 Task: Add Everyday Coconut Hydrating Purely Body Wash to the cart.
Action: Mouse moved to (273, 128)
Screenshot: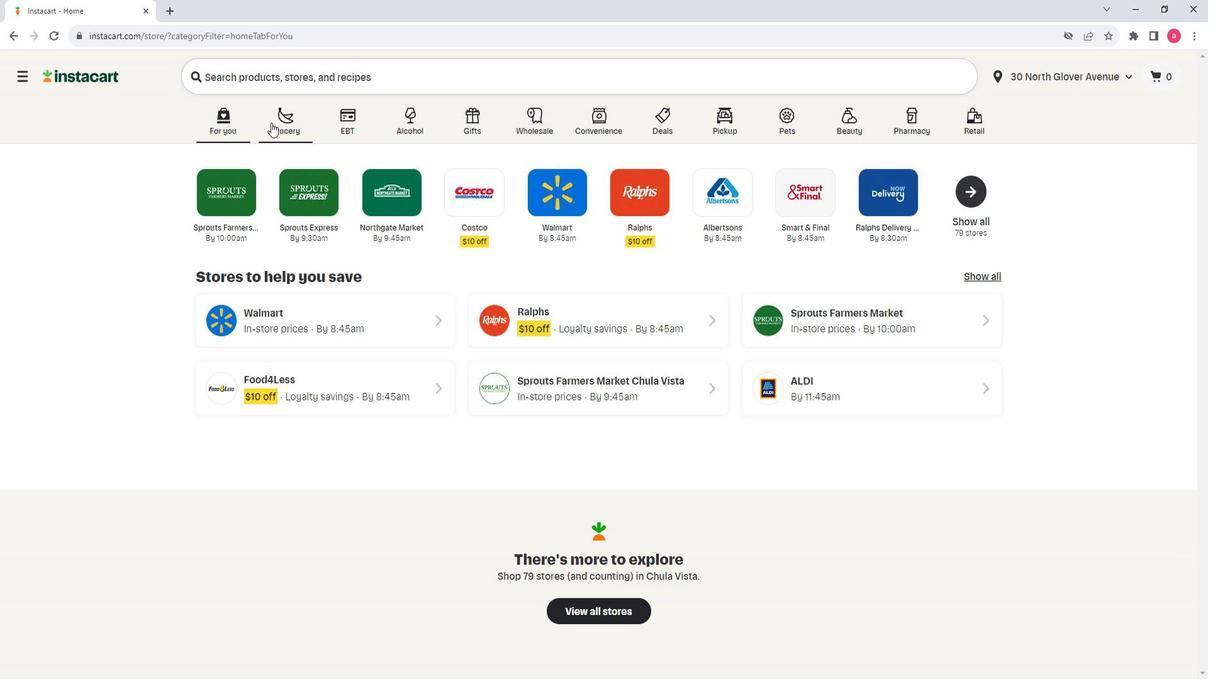 
Action: Mouse pressed left at (273, 128)
Screenshot: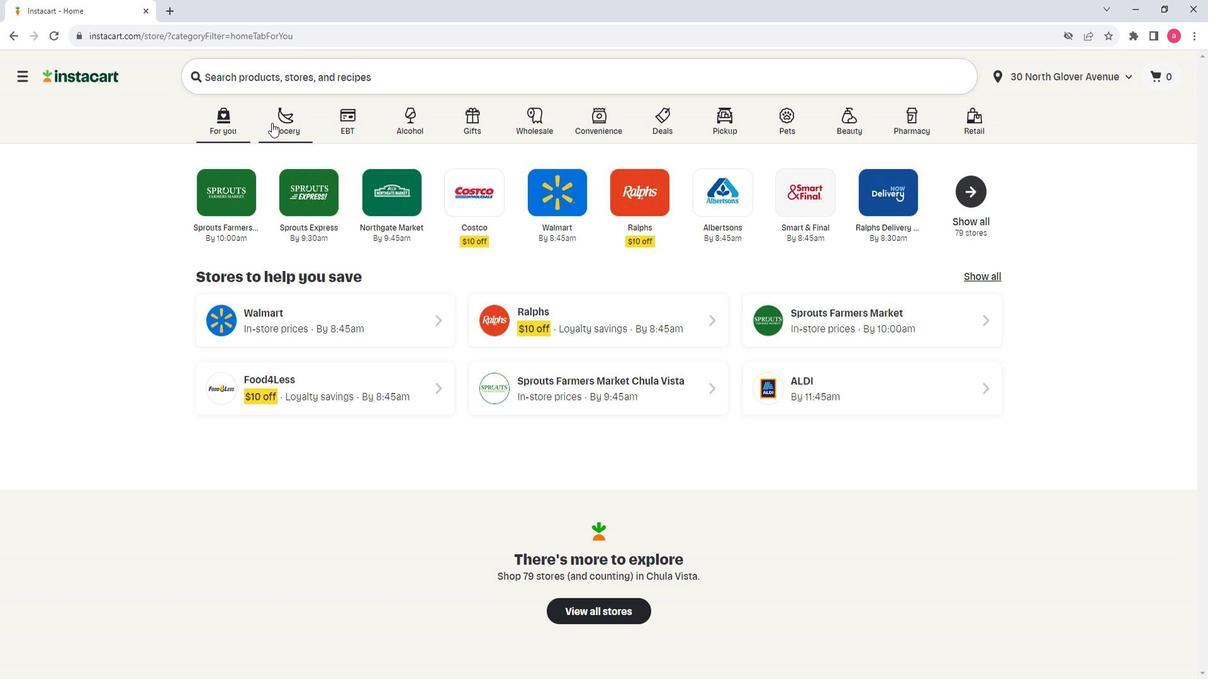 
Action: Mouse moved to (383, 361)
Screenshot: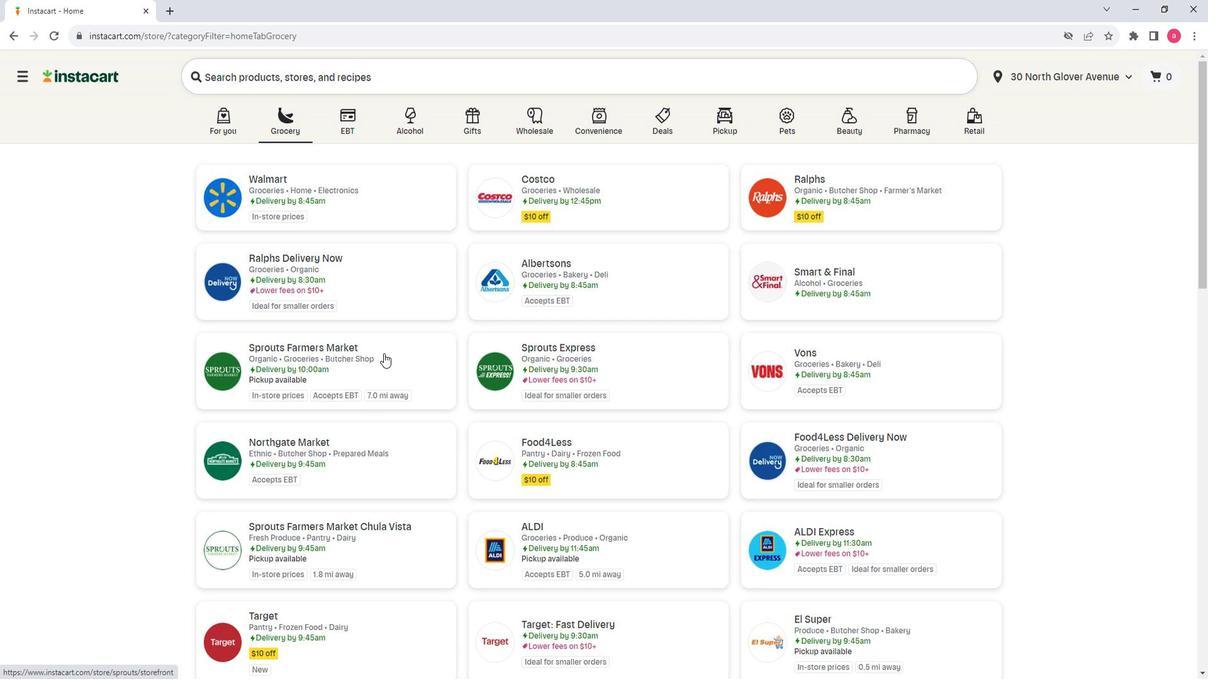 
Action: Mouse pressed left at (383, 361)
Screenshot: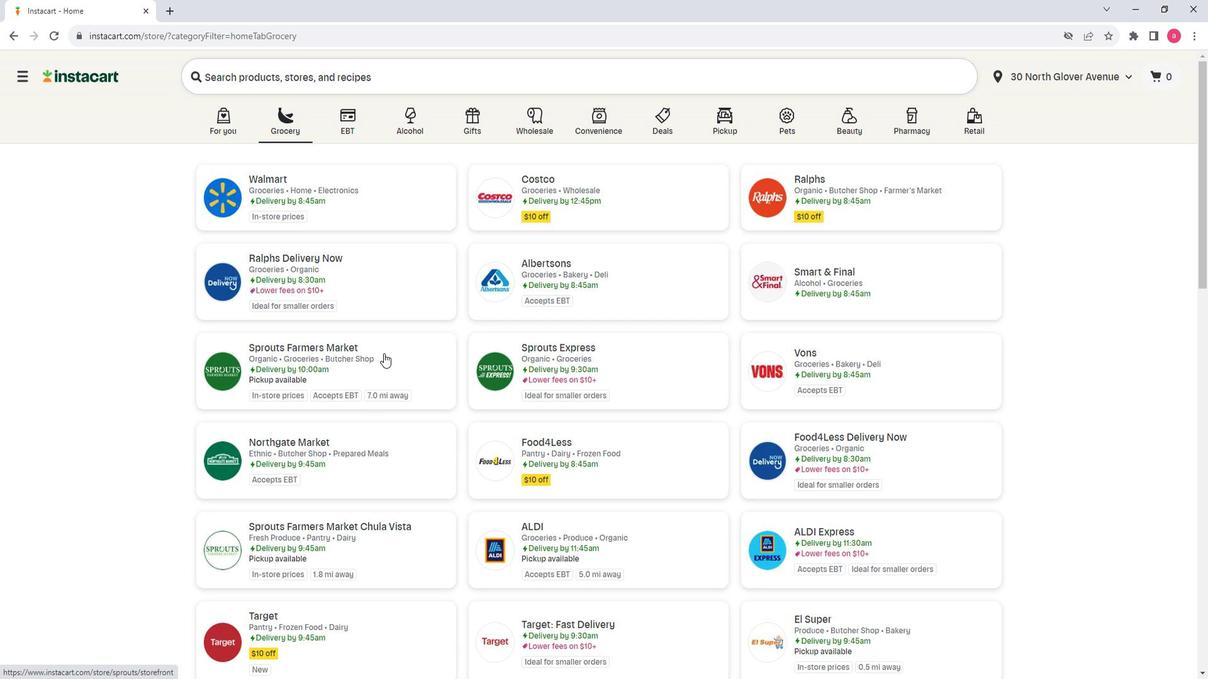 
Action: Mouse moved to (116, 397)
Screenshot: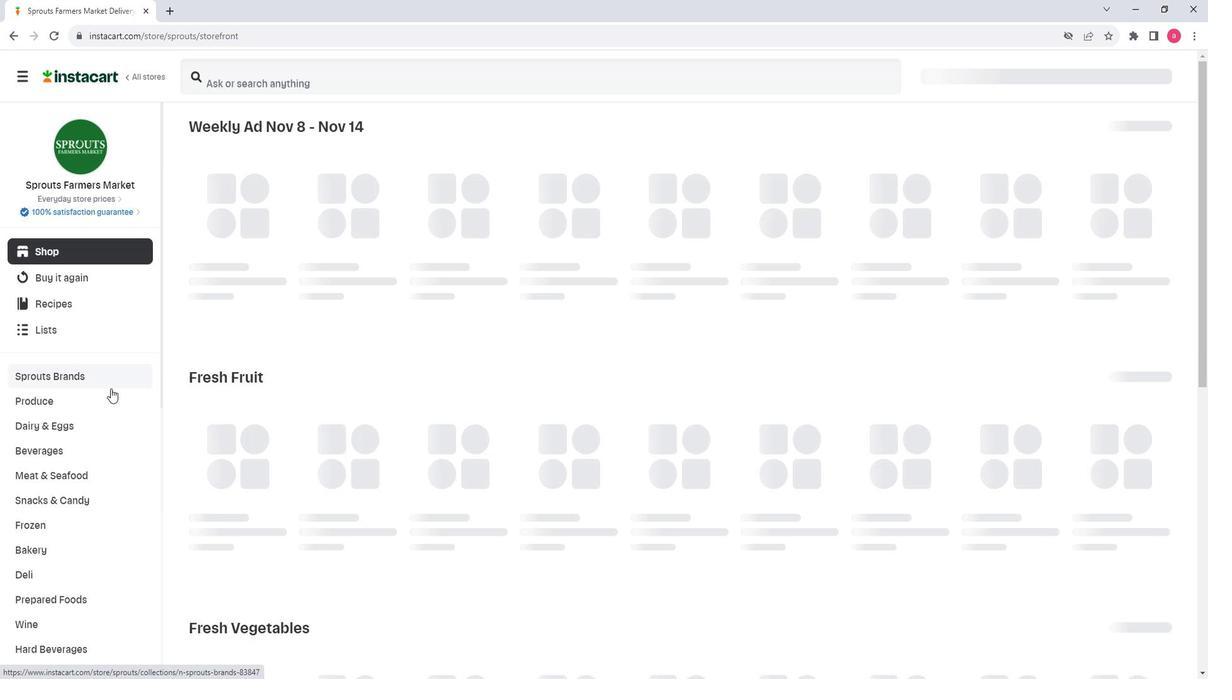 
Action: Mouse scrolled (116, 396) with delta (0, 0)
Screenshot: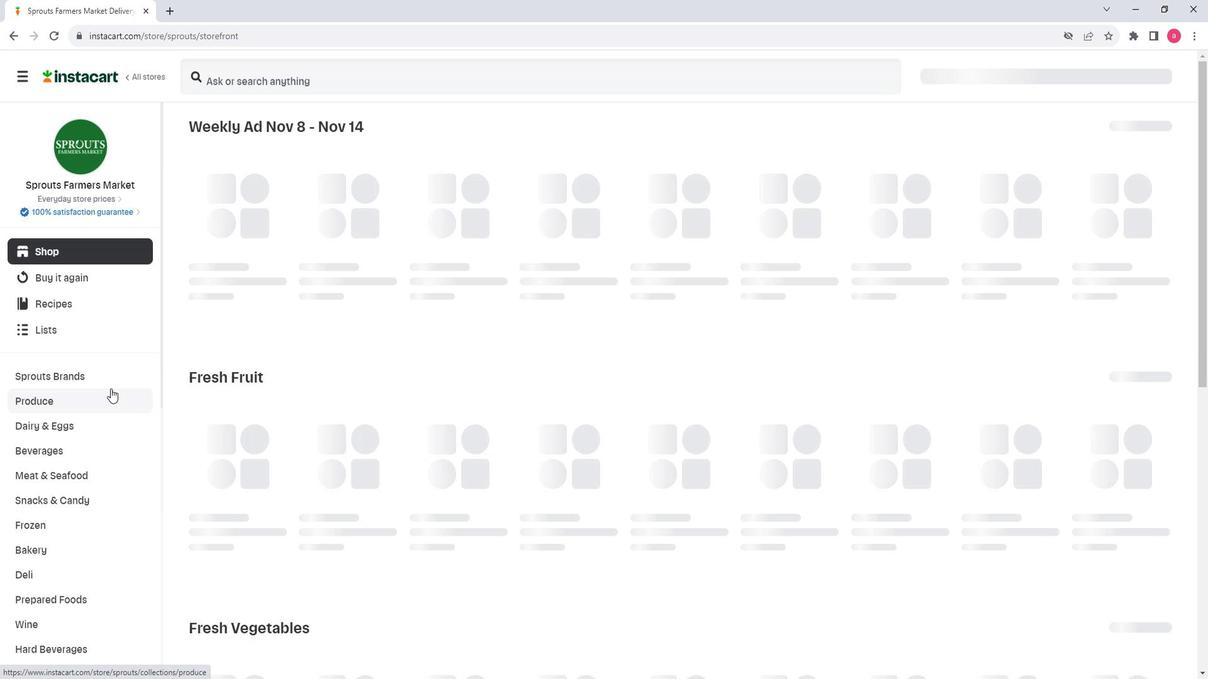 
Action: Mouse scrolled (116, 396) with delta (0, 0)
Screenshot: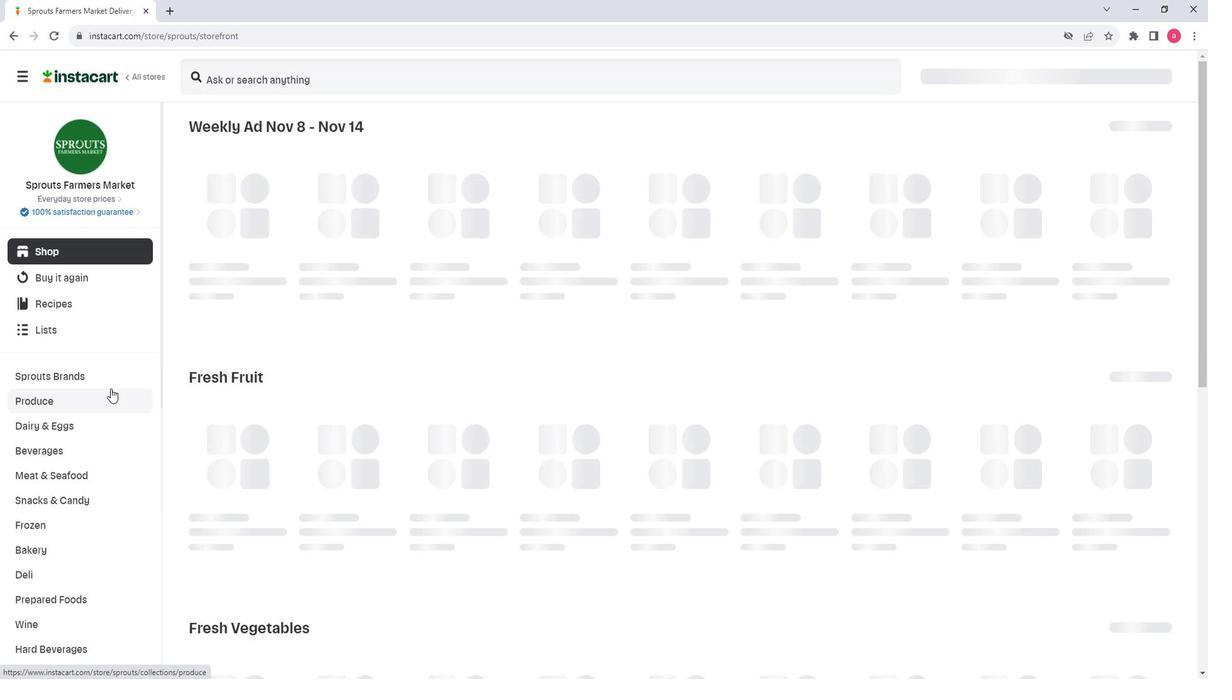 
Action: Mouse scrolled (116, 396) with delta (0, 0)
Screenshot: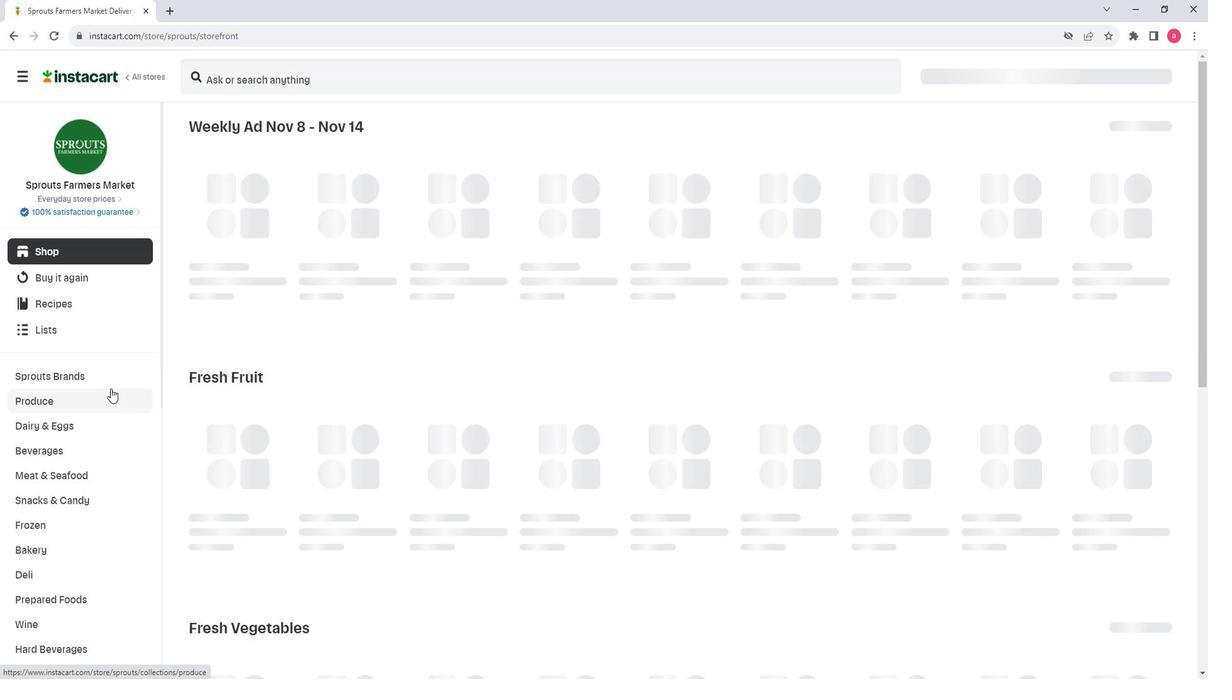 
Action: Mouse moved to (115, 397)
Screenshot: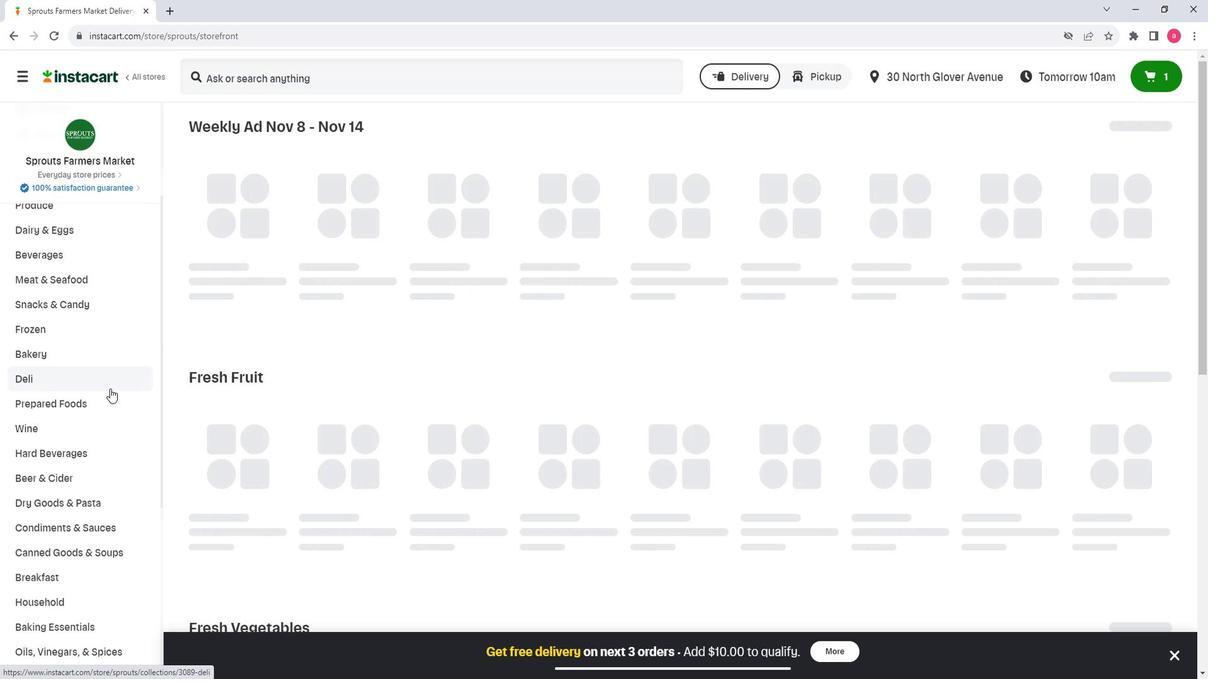 
Action: Mouse scrolled (115, 397) with delta (0, 0)
Screenshot: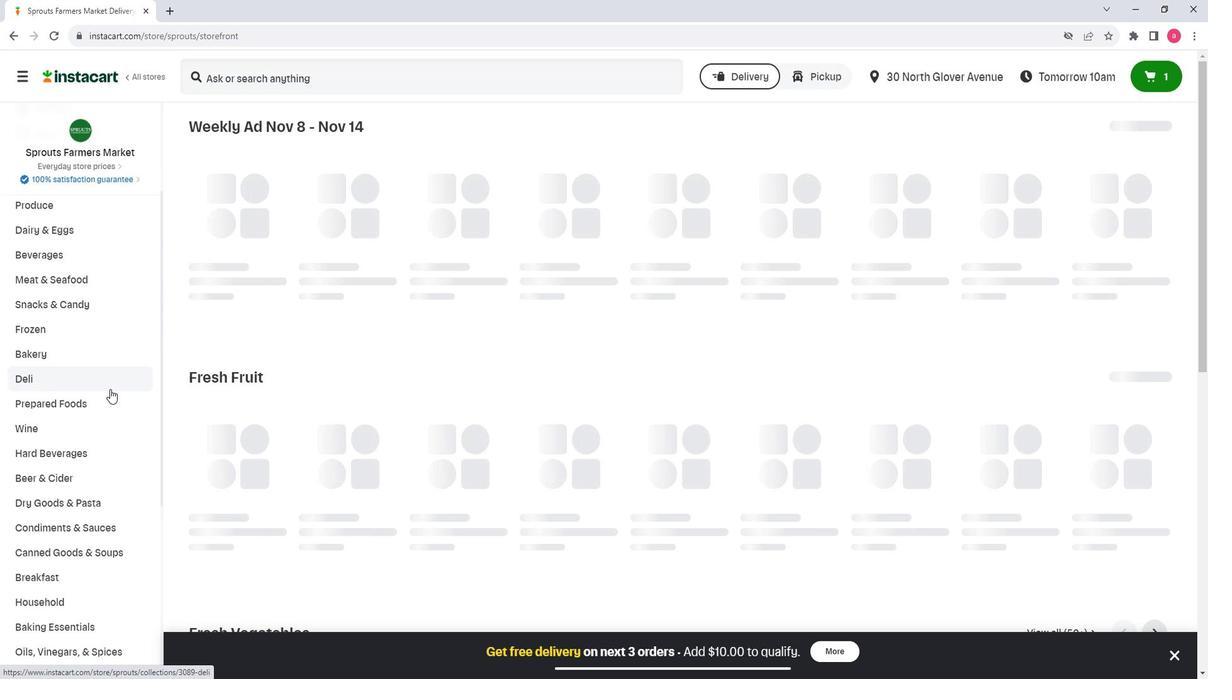 
Action: Mouse scrolled (115, 397) with delta (0, 0)
Screenshot: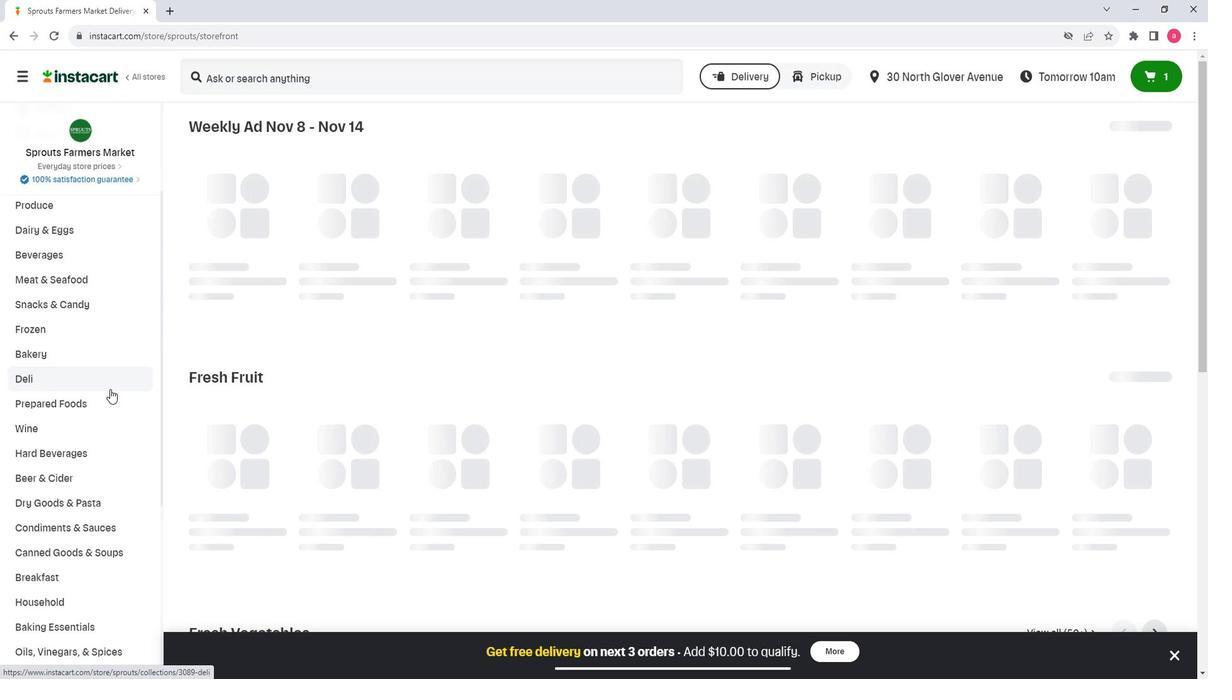 
Action: Mouse scrolled (115, 397) with delta (0, 0)
Screenshot: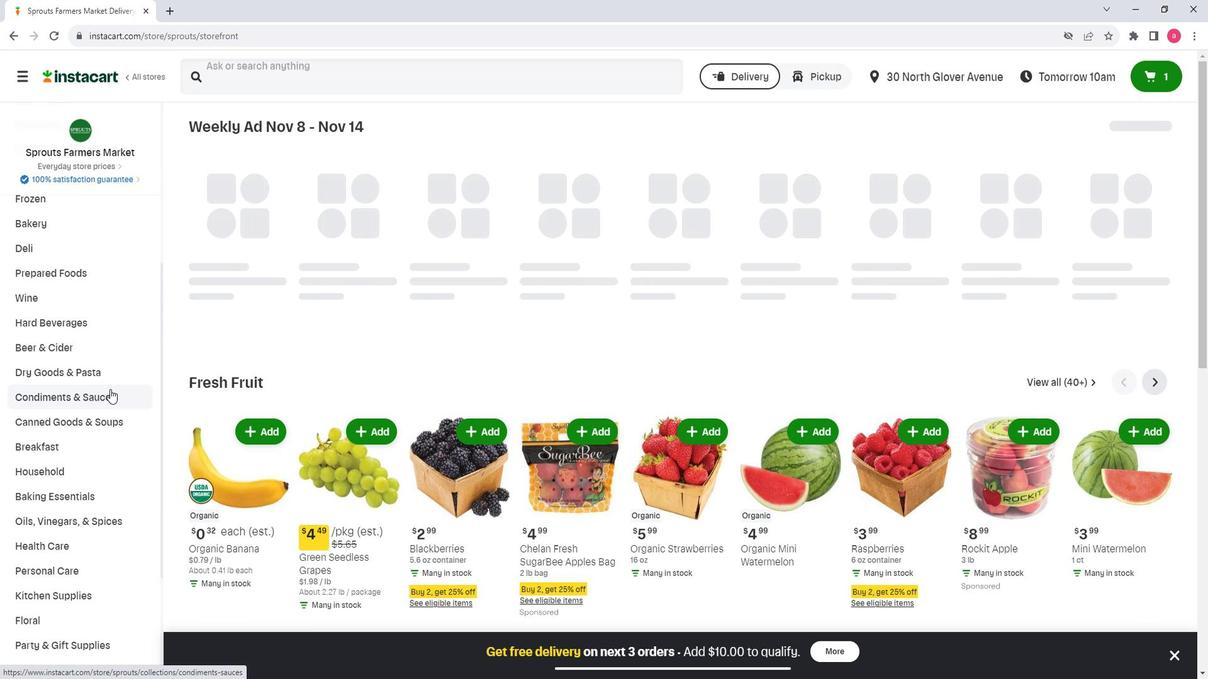 
Action: Mouse moved to (106, 514)
Screenshot: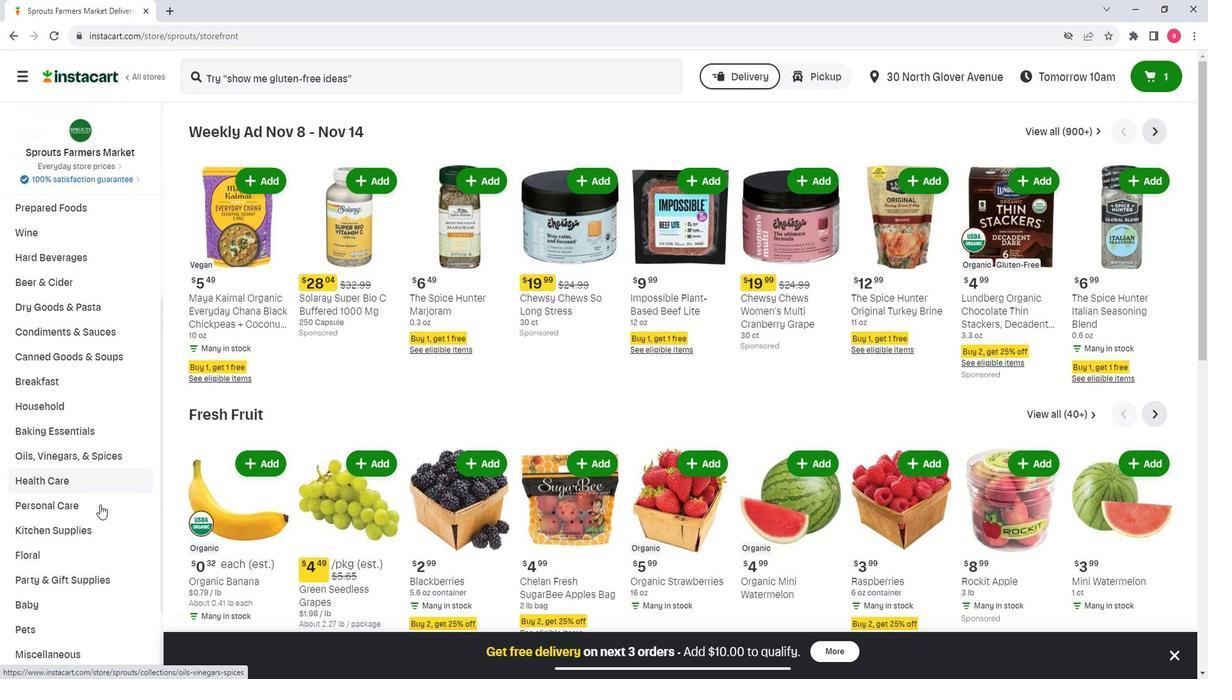 
Action: Mouse pressed left at (106, 514)
Screenshot: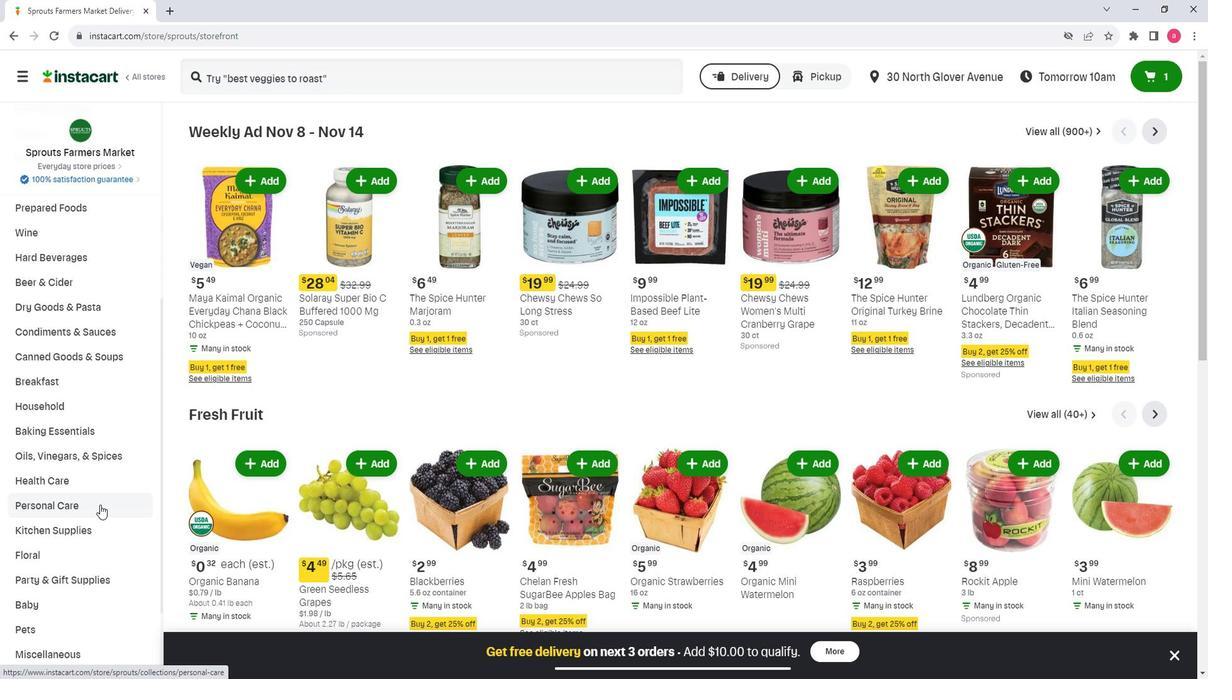 
Action: Mouse moved to (307, 176)
Screenshot: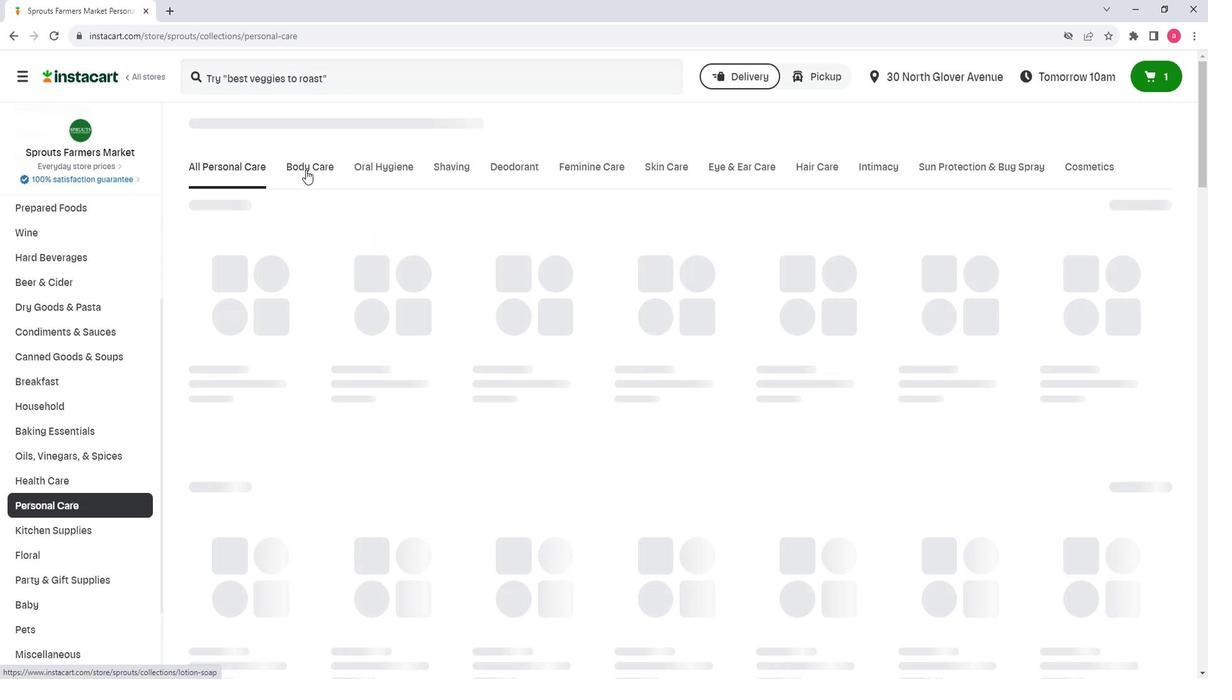 
Action: Mouse pressed left at (307, 176)
Screenshot: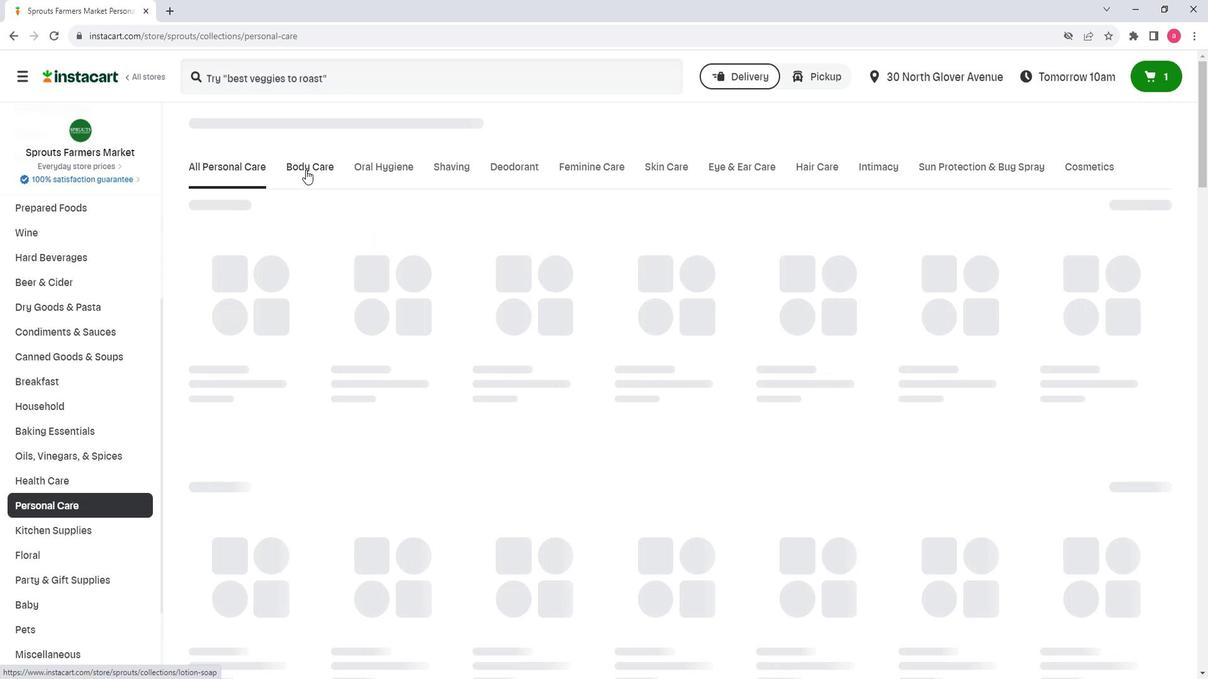
Action: Mouse moved to (280, 228)
Screenshot: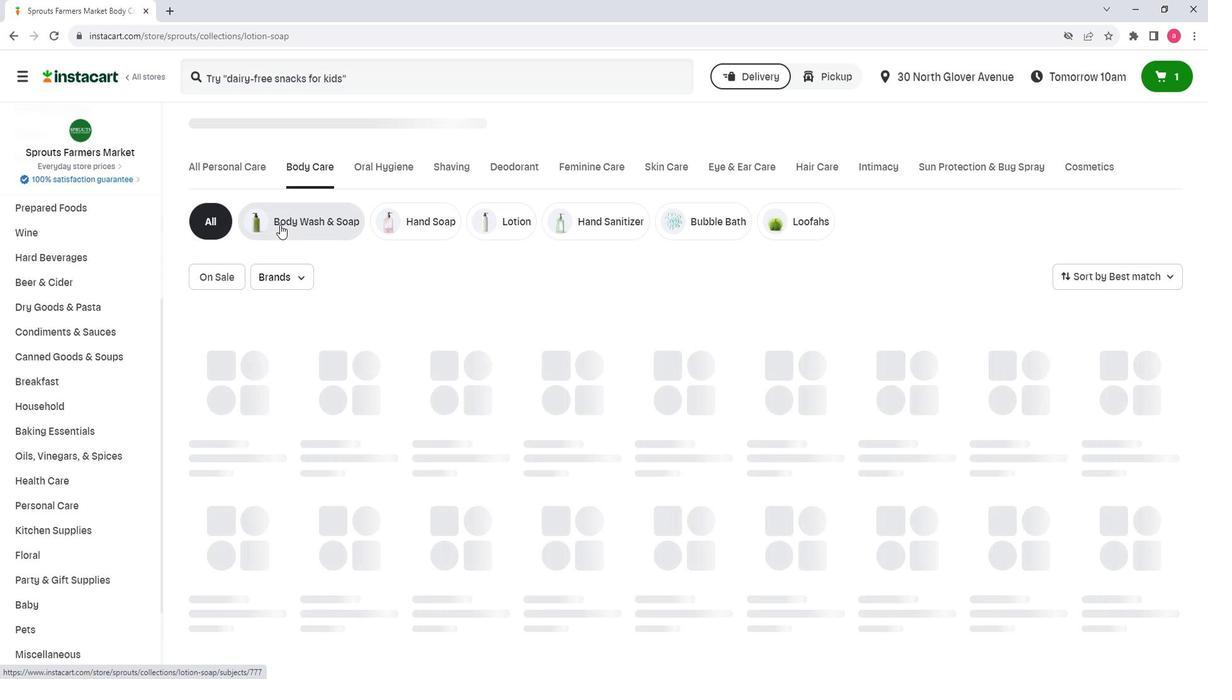 
Action: Mouse pressed left at (280, 228)
Screenshot: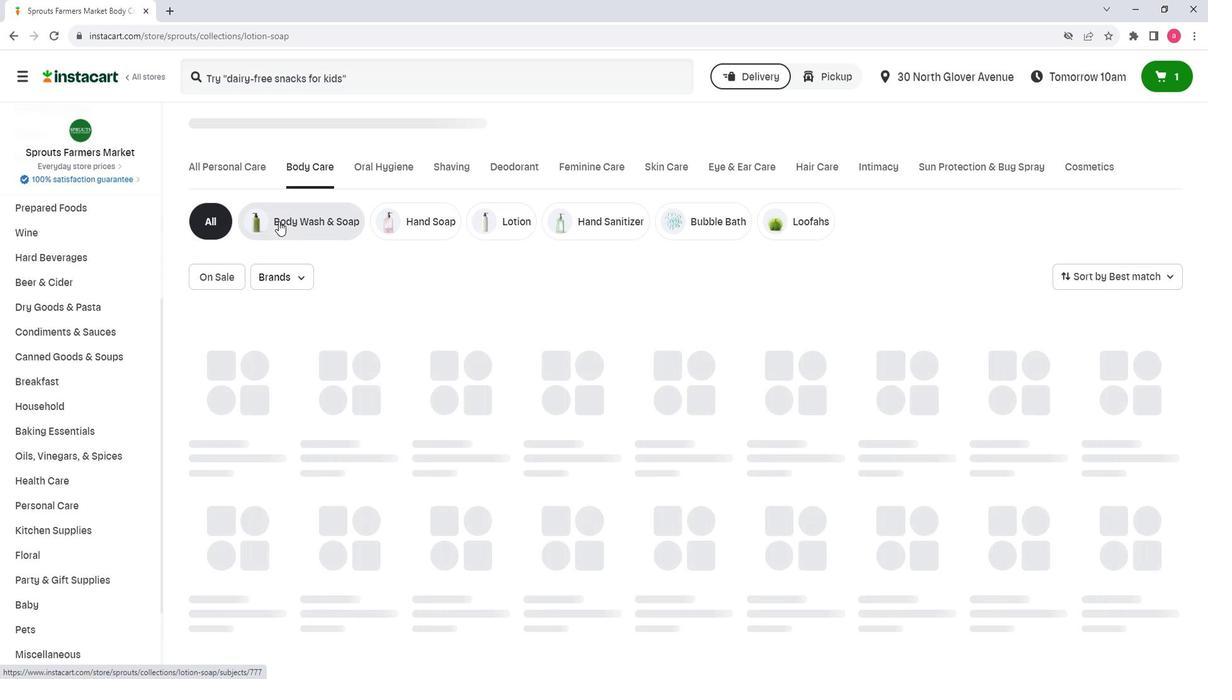 
Action: Mouse moved to (272, 84)
Screenshot: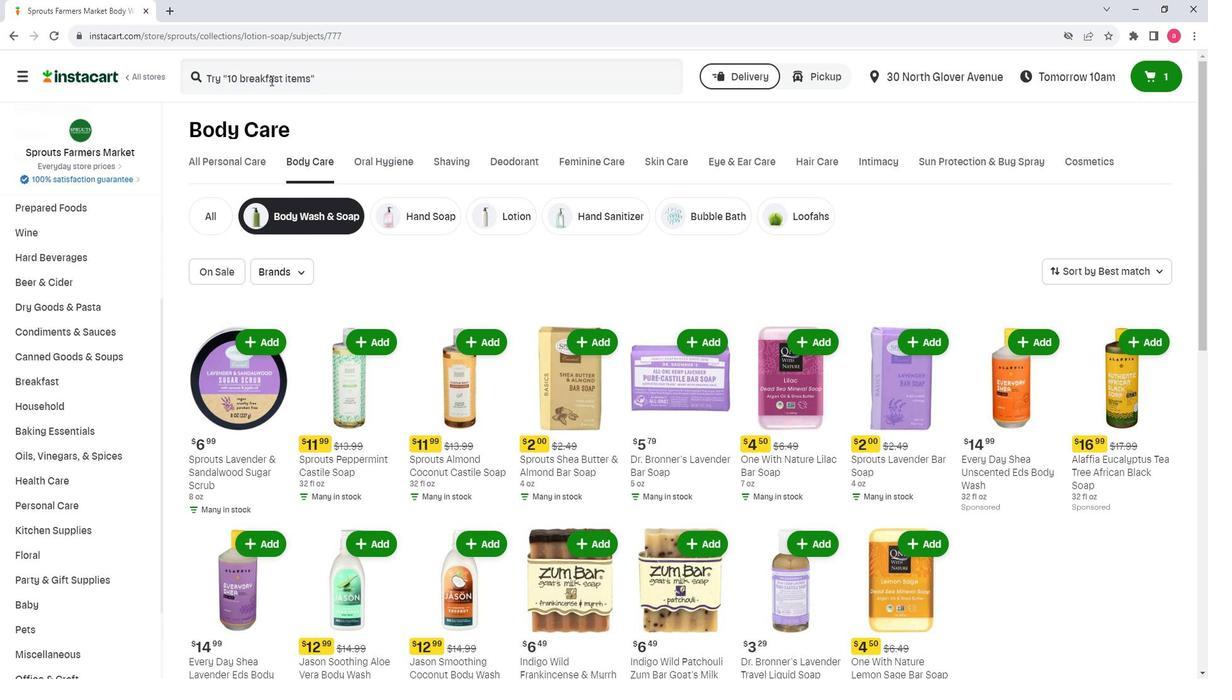 
Action: Mouse pressed left at (272, 84)
Screenshot: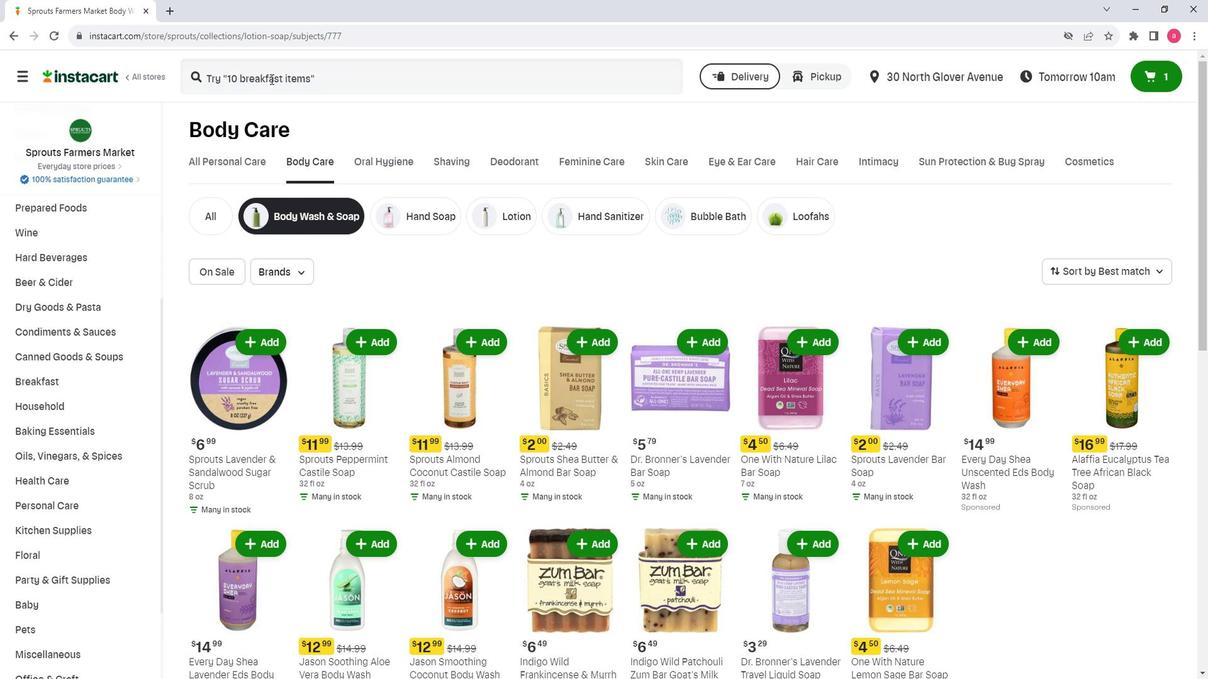 
Action: Mouse moved to (273, 84)
Screenshot: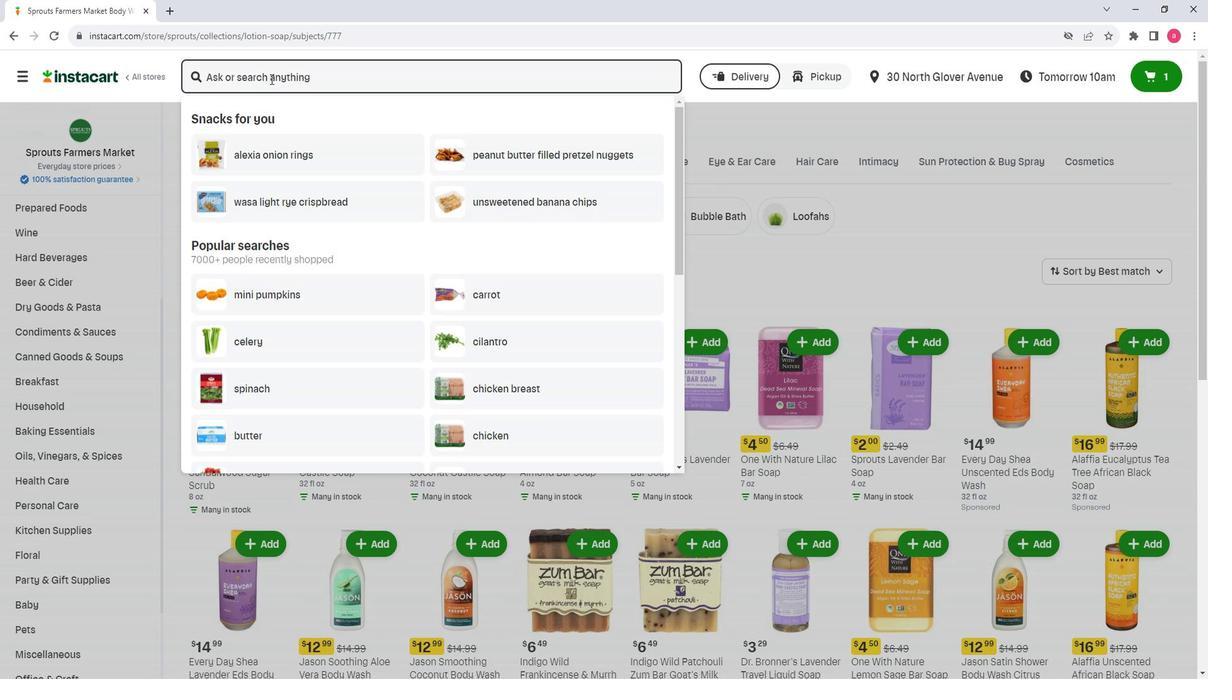 
Action: Key pressed <Key.shift>Everyday<Key.space><Key.shift><Key.shift><Key.shift><Key.shift><Key.shift><Key.shift><Key.shift><Key.shift><Key.shift><Key.shift><Key.shift><Key.shift><Key.shift><Key.shift><Key.shift><Key.shift><Key.shift>Coconut<Key.space><Key.shift>Purely<Key.space><Key.shift>Wash<Key.space><Key.shift><Key.enter>
Screenshot: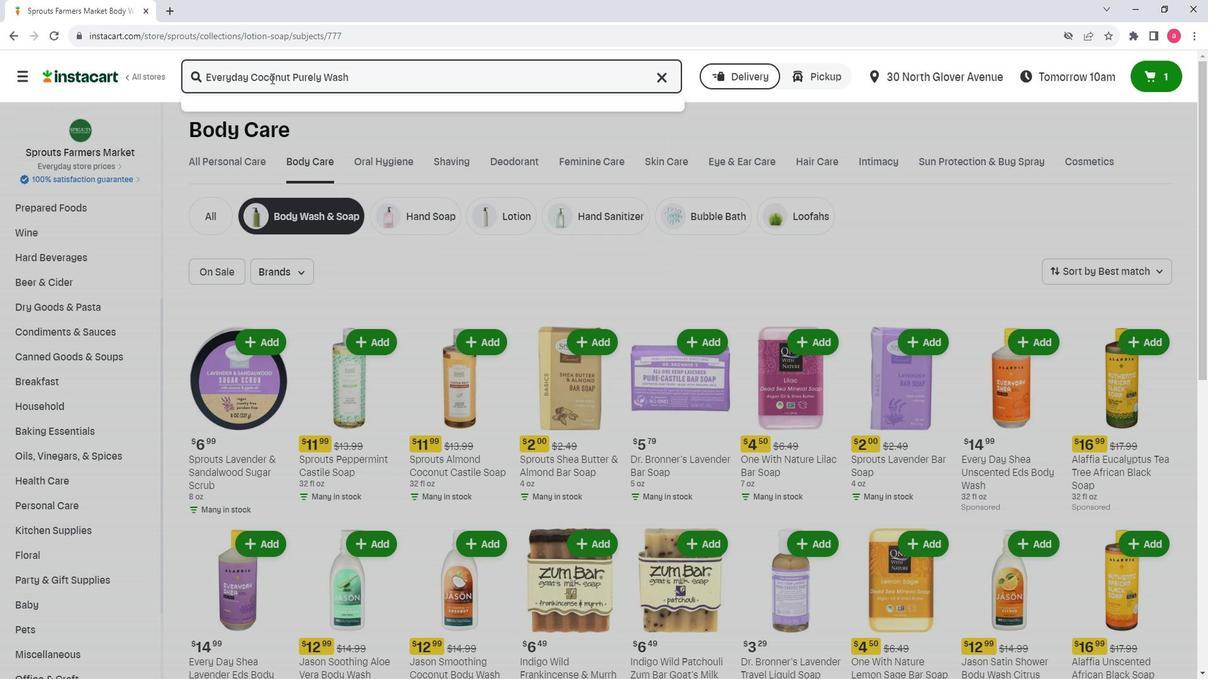 
Action: Mouse moved to (938, 195)
Screenshot: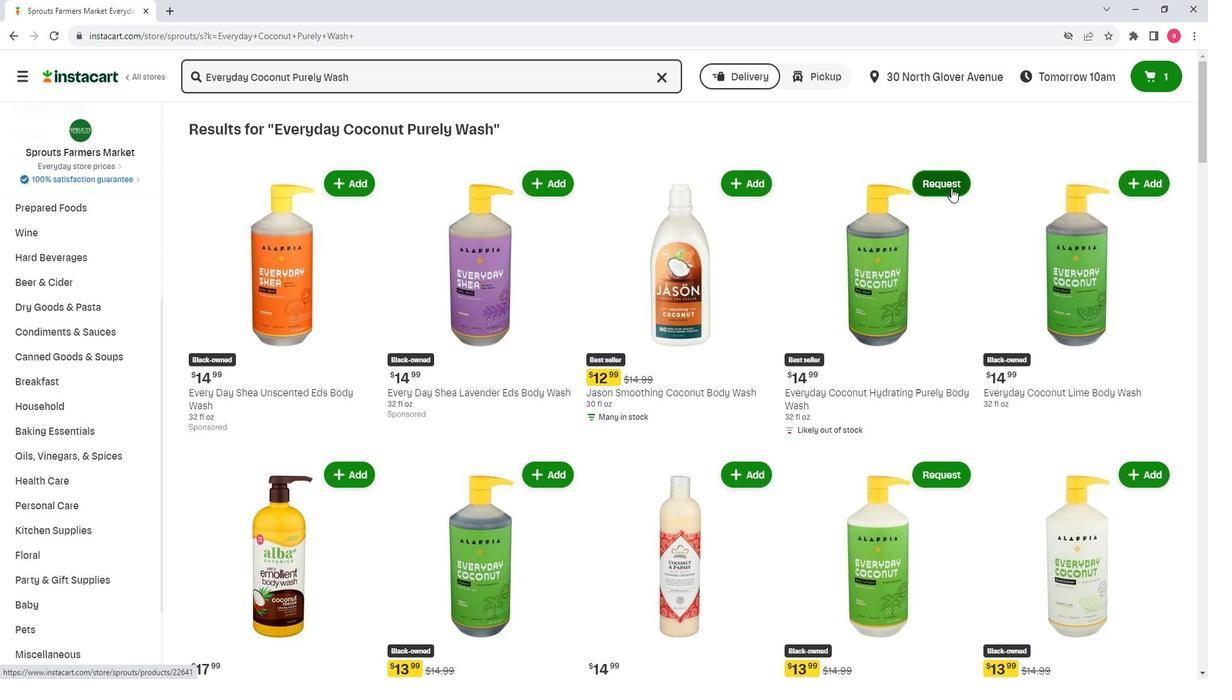 
Action: Mouse pressed left at (938, 195)
Screenshot: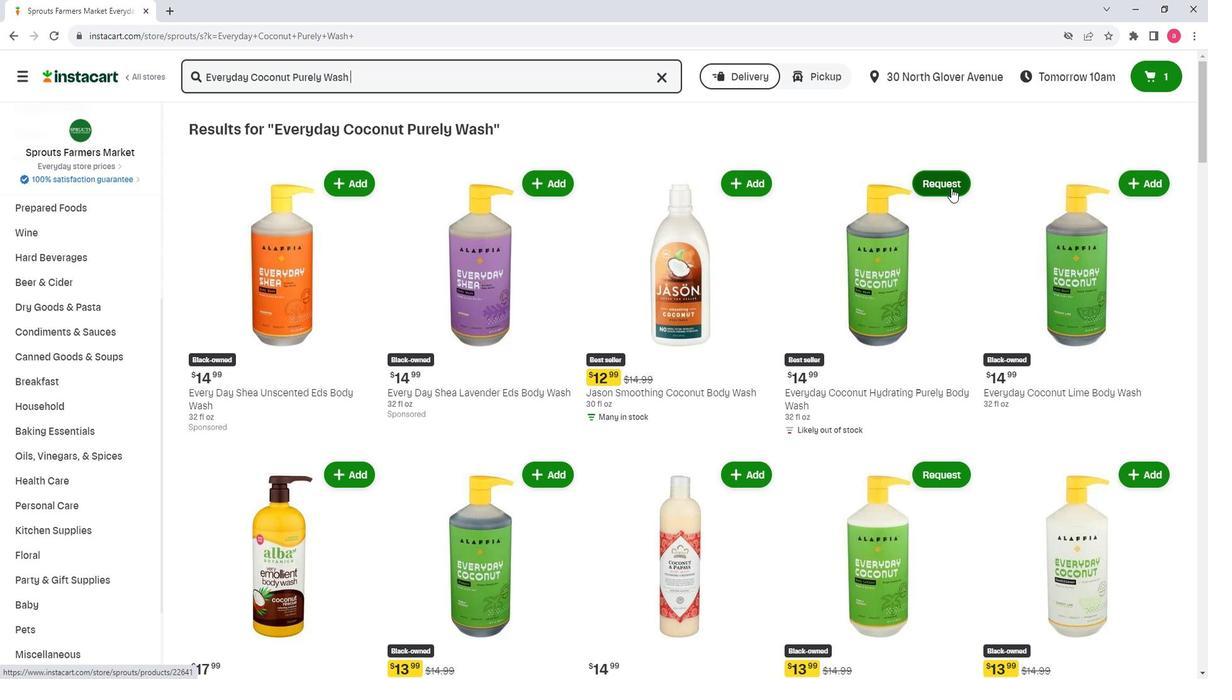 
Action: Mouse moved to (587, 553)
Screenshot: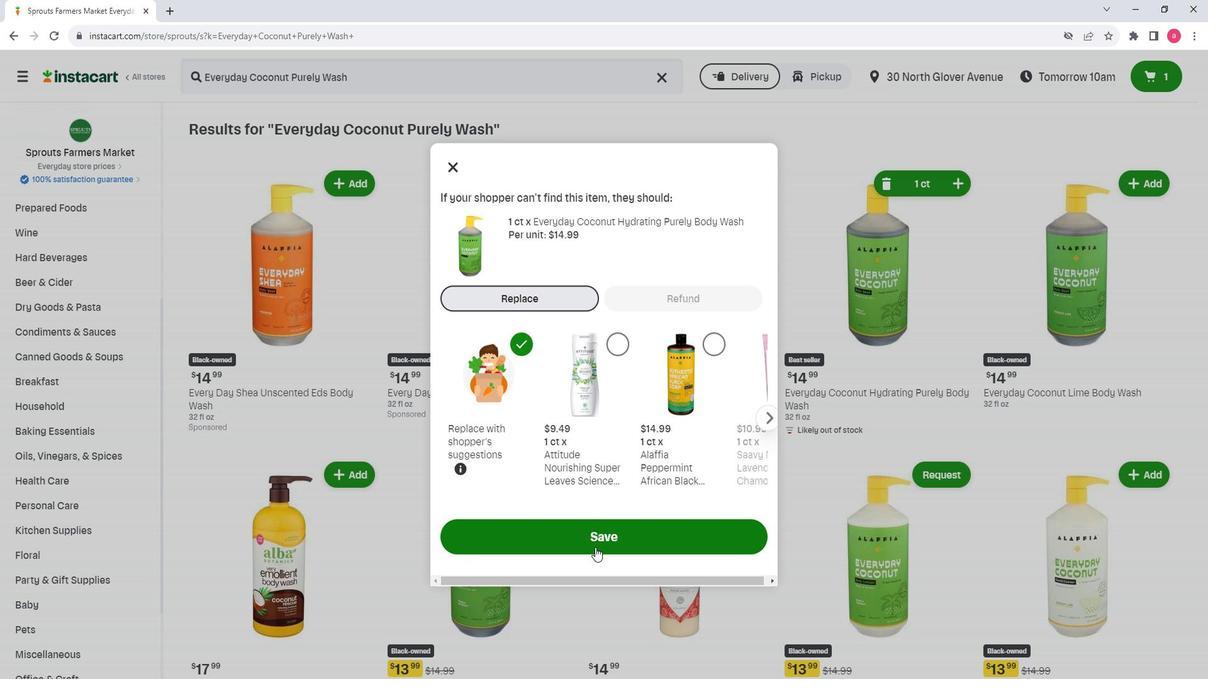 
Action: Mouse pressed left at (587, 553)
Screenshot: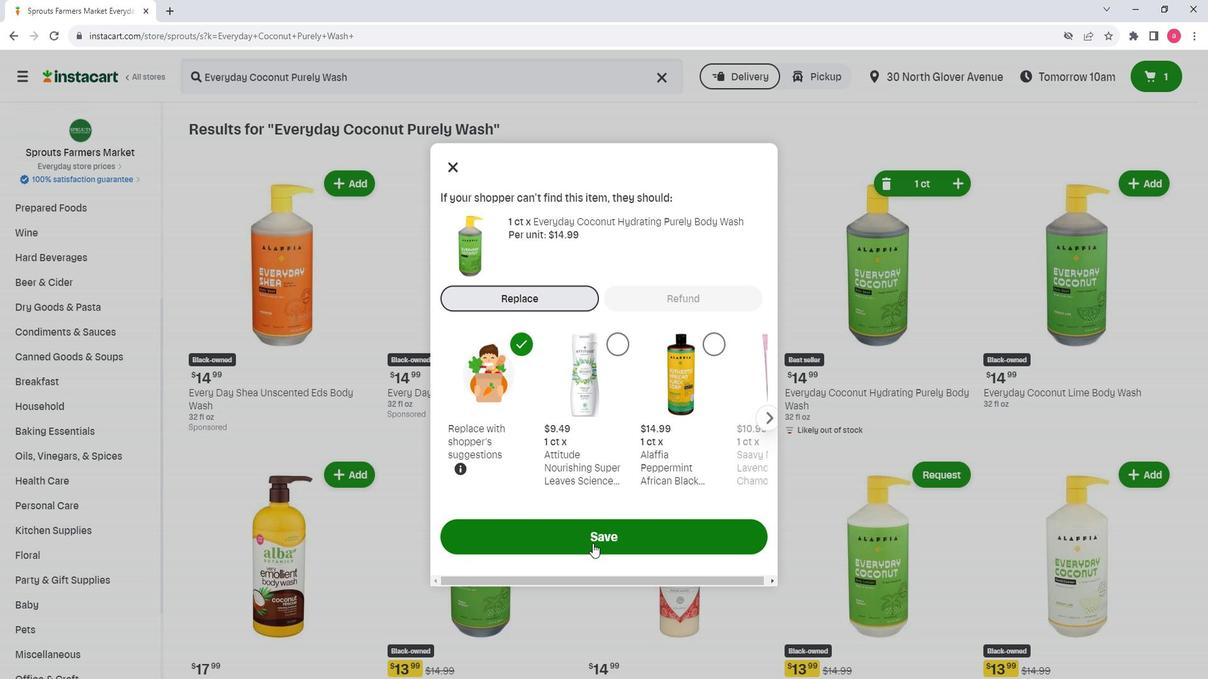 
Action: Mouse moved to (812, 346)
Screenshot: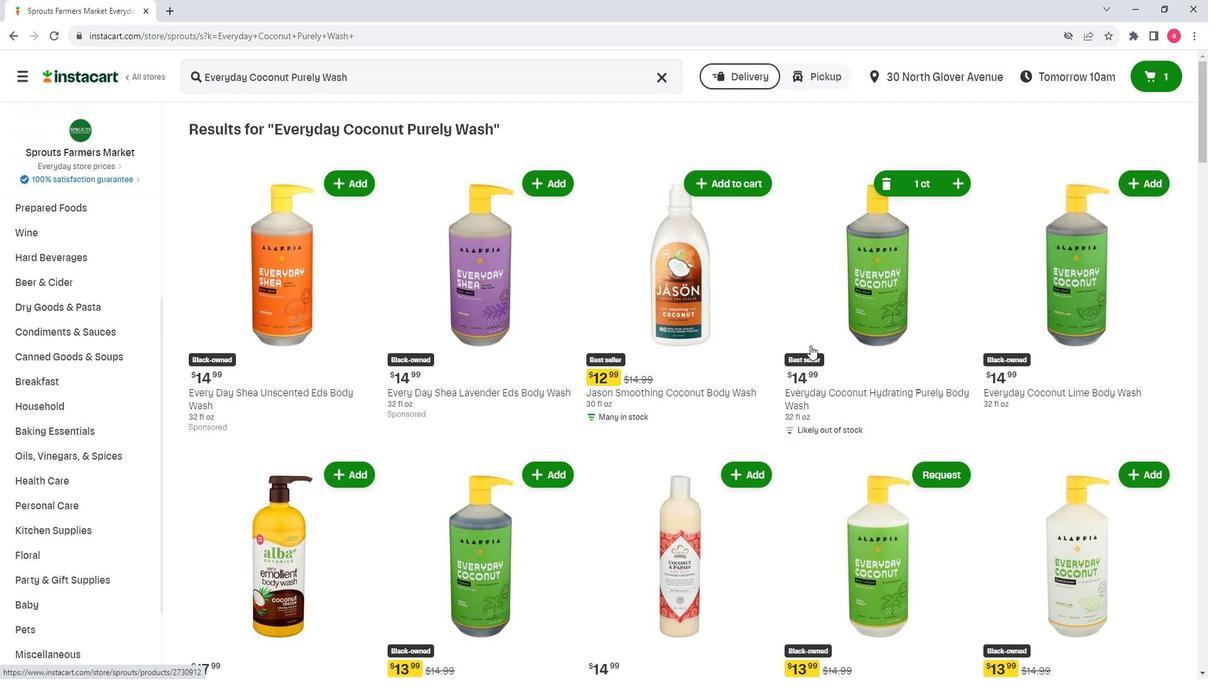 
